 Task: Create a task  Implement a new cloud-based business intelligence system for a company , assign it to team member softage.5@softage.net in the project AuroraStream and update the status of the task to  On Track  , set the priority of the task to High
Action: Mouse moved to (561, 404)
Screenshot: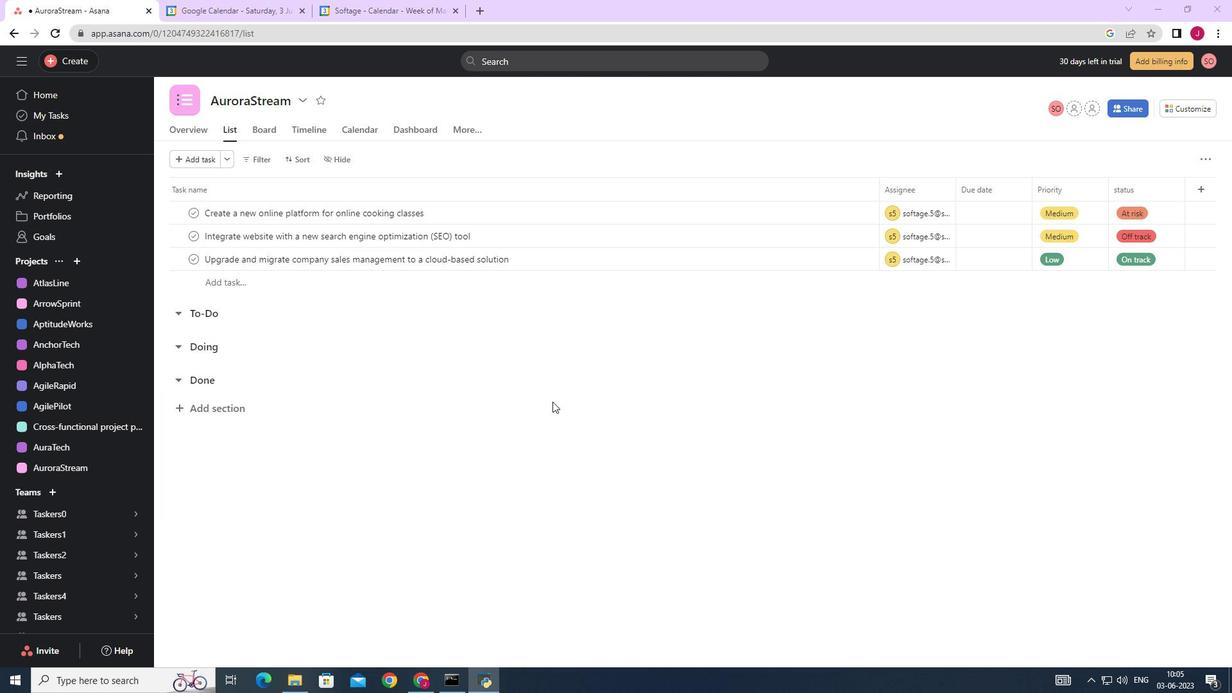 
Action: Mouse scrolled (561, 403) with delta (0, 0)
Screenshot: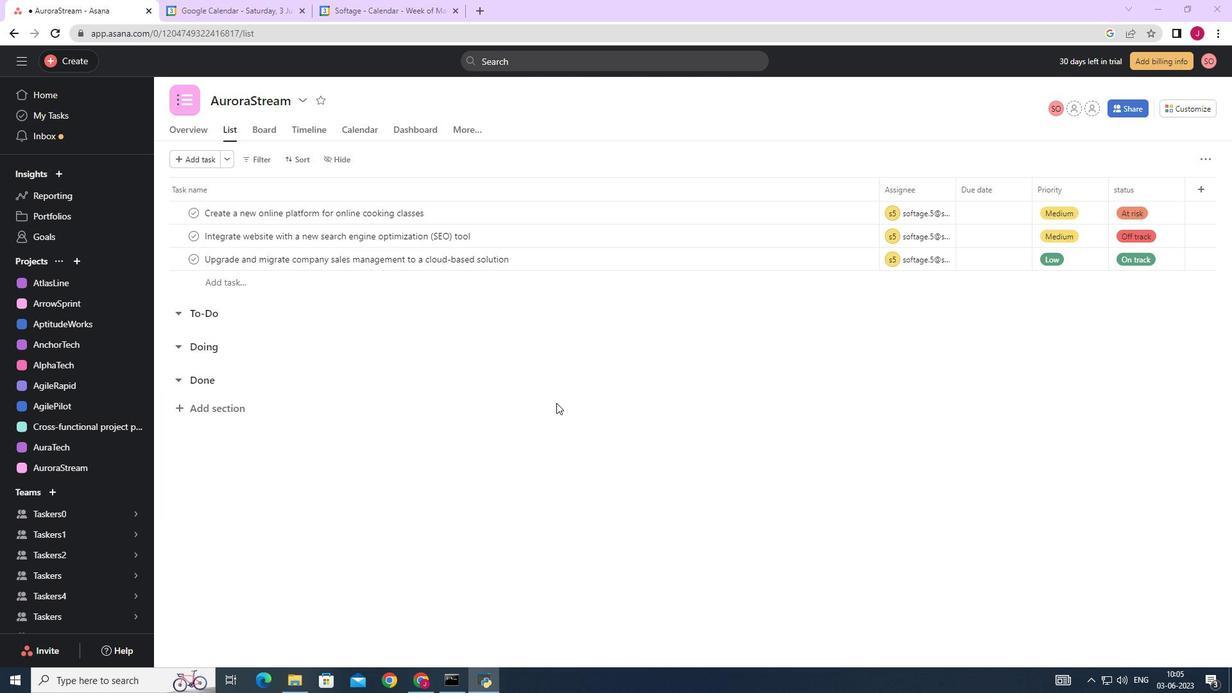 
Action: Mouse scrolled (561, 403) with delta (0, 0)
Screenshot: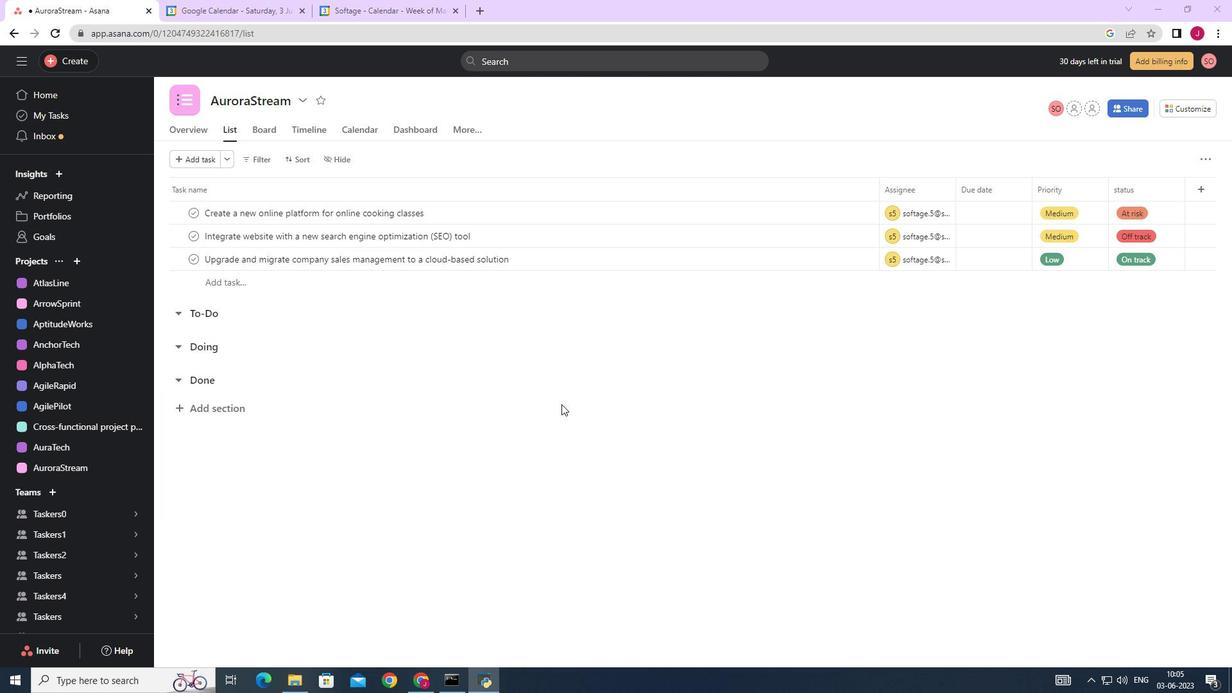 
Action: Mouse moved to (563, 404)
Screenshot: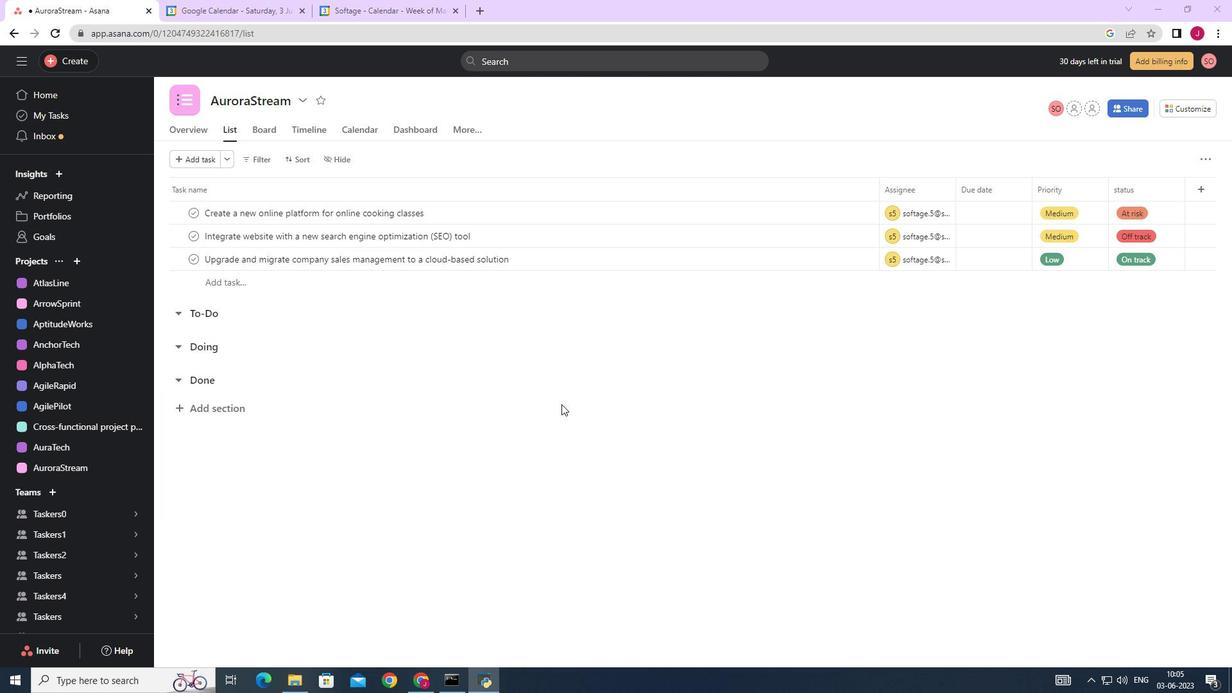 
Action: Mouse scrolled (563, 403) with delta (0, 0)
Screenshot: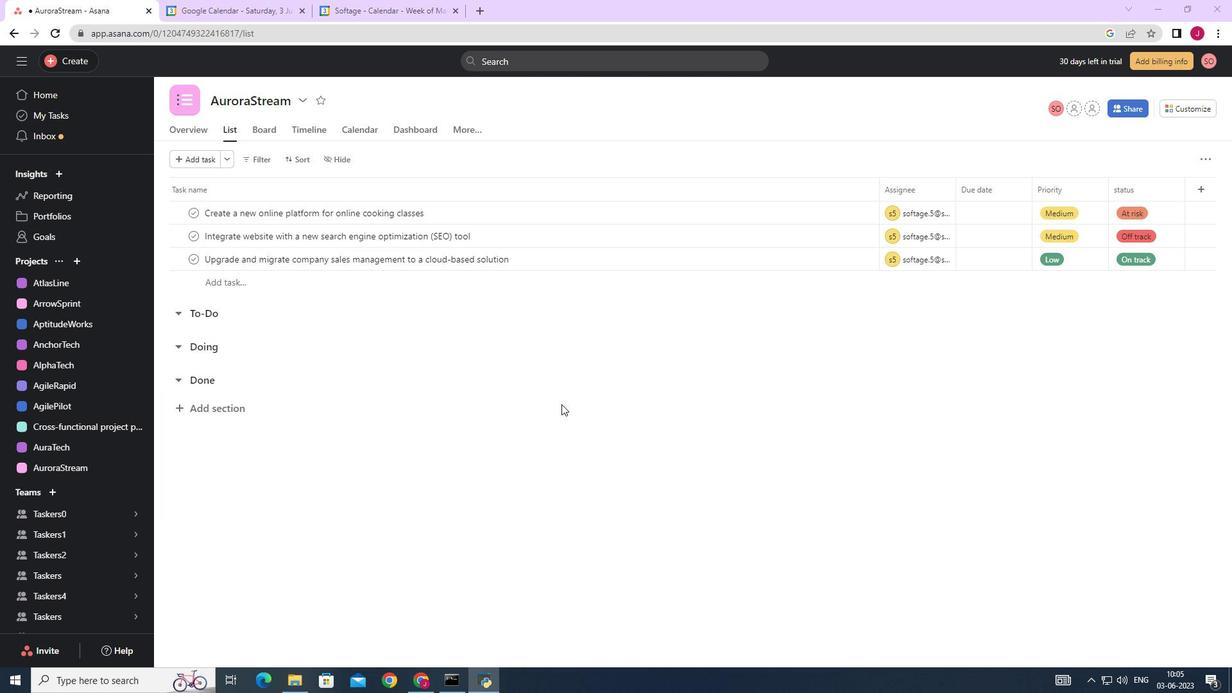 
Action: Mouse moved to (477, 385)
Screenshot: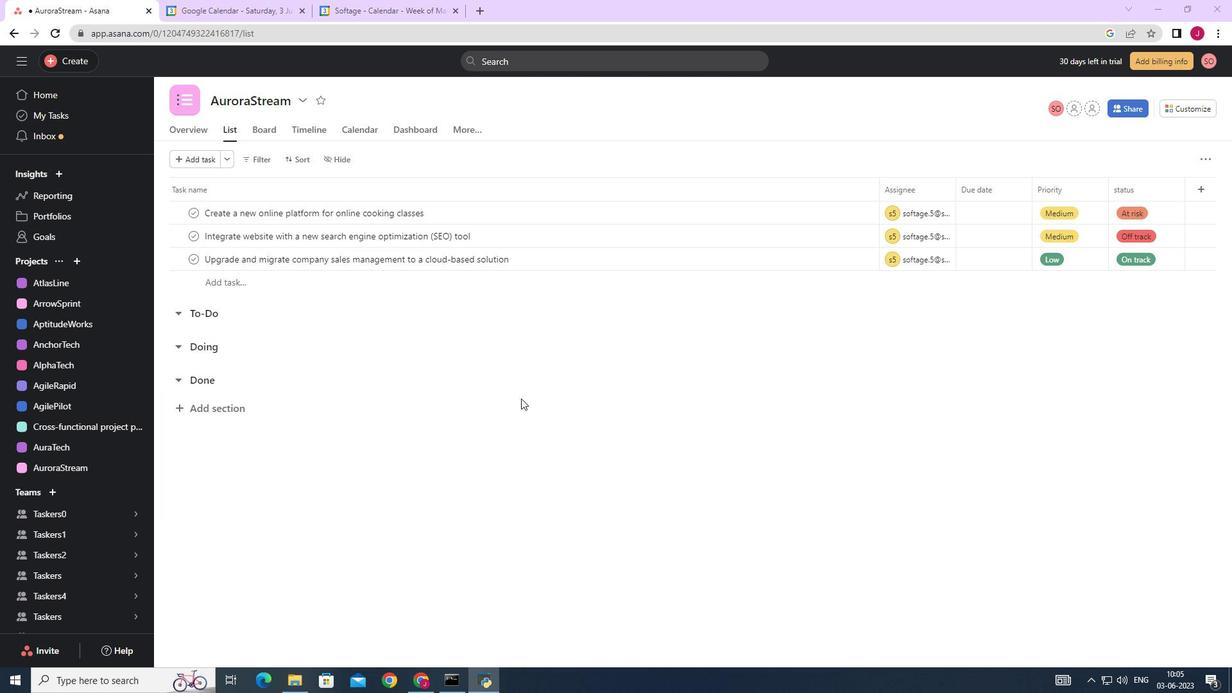 
Action: Mouse scrolled (477, 386) with delta (0, 0)
Screenshot: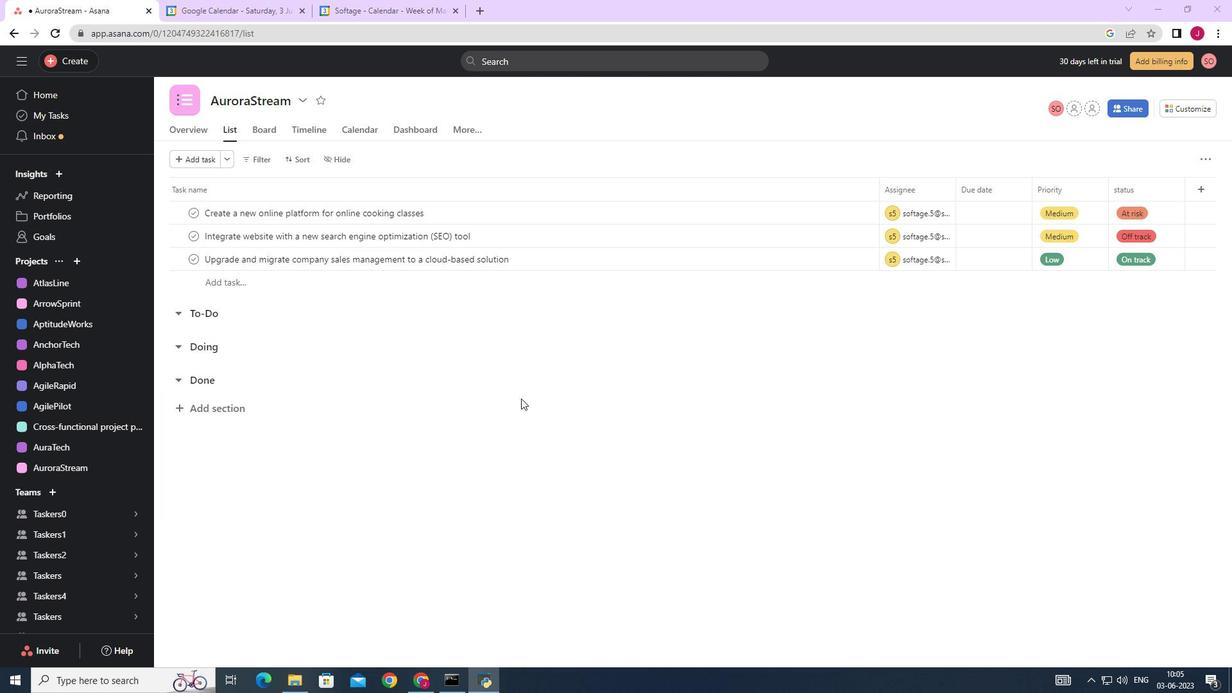 
Action: Mouse moved to (82, 52)
Screenshot: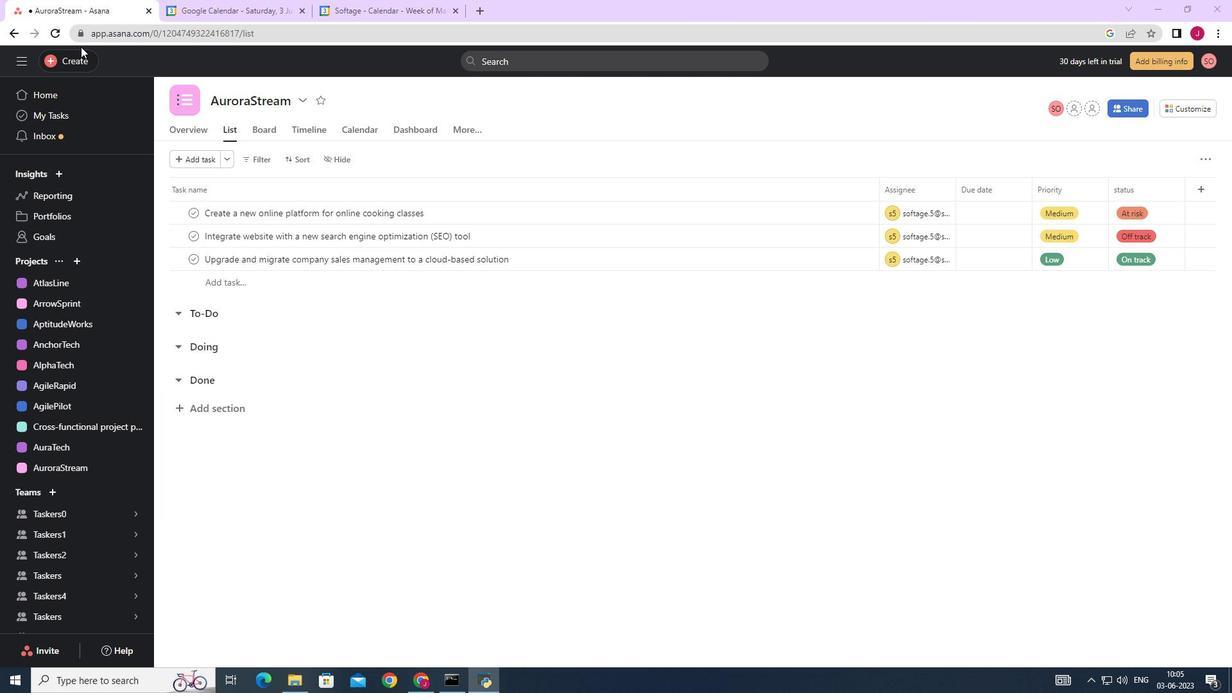 
Action: Mouse pressed left at (82, 52)
Screenshot: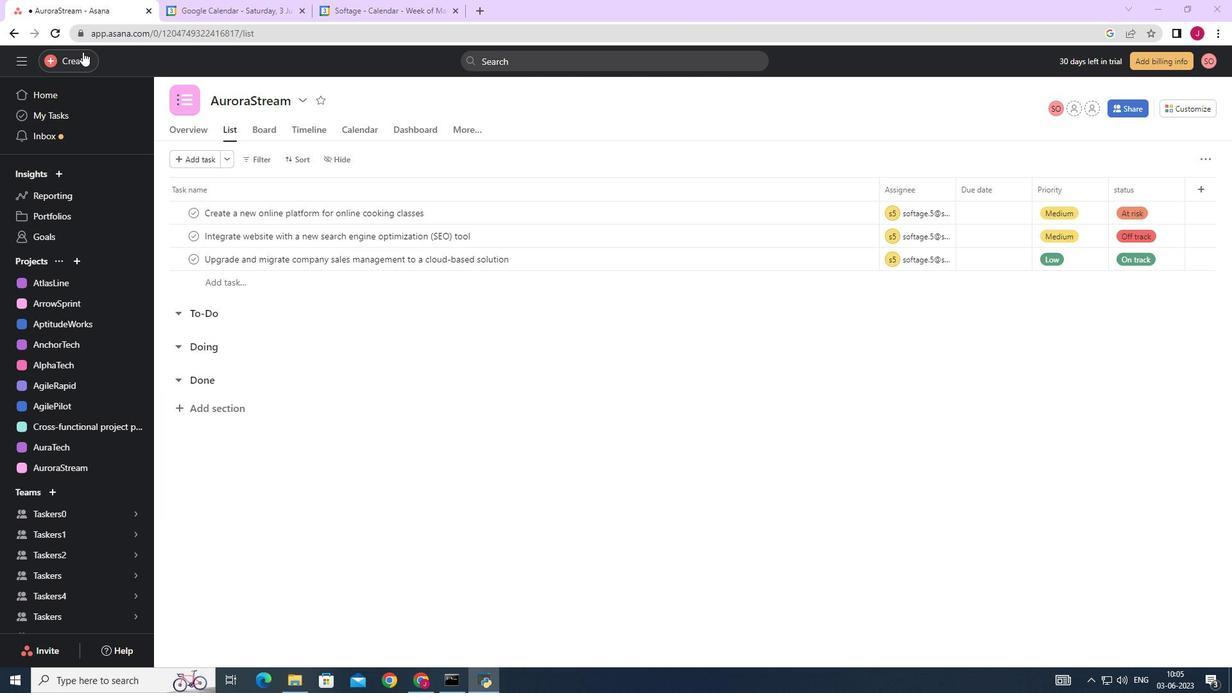 
Action: Mouse moved to (167, 60)
Screenshot: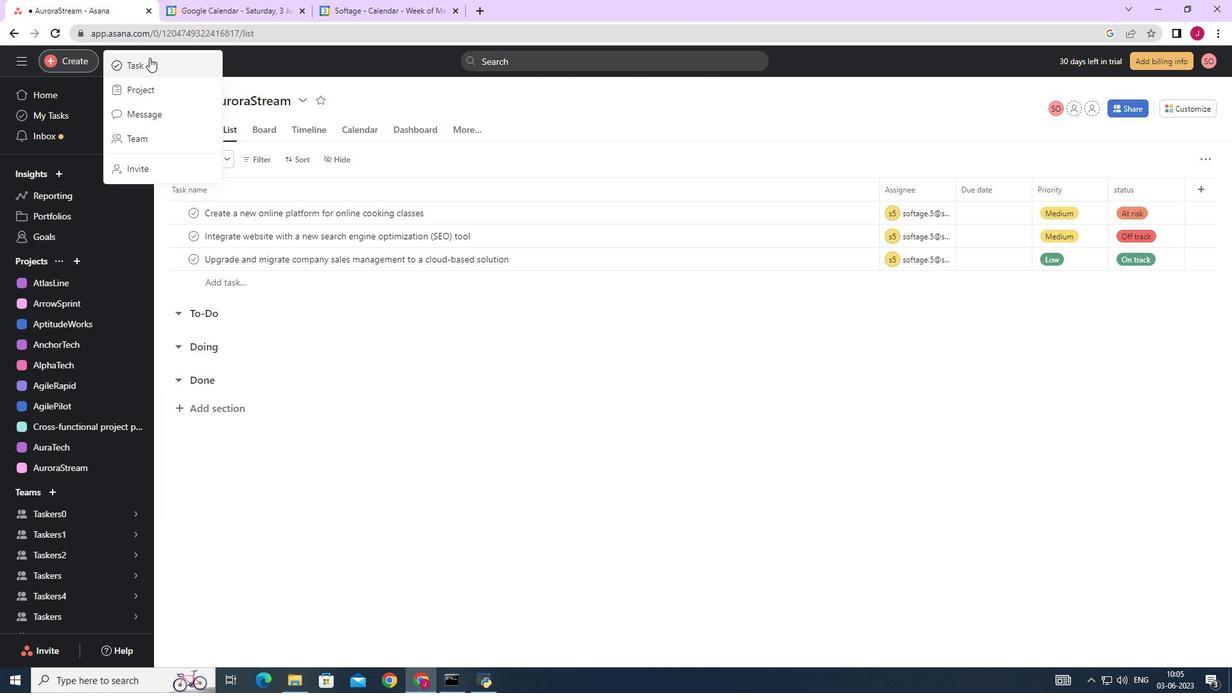 
Action: Mouse pressed left at (167, 60)
Screenshot: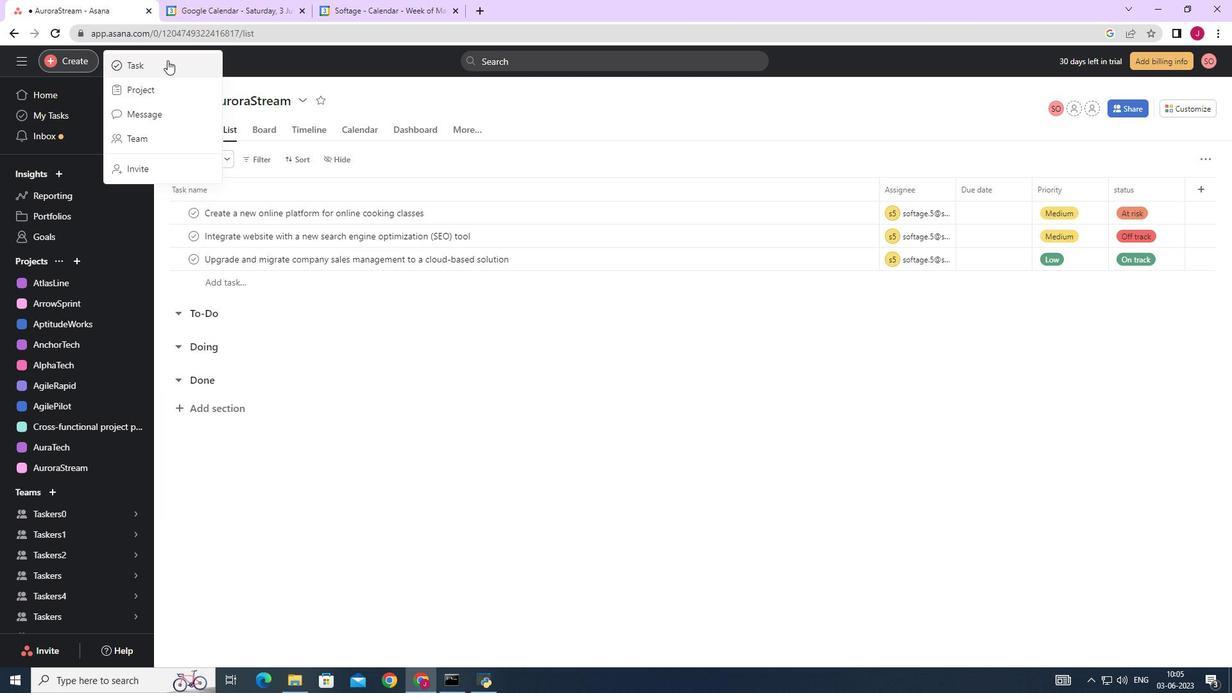 
Action: Mouse moved to (983, 428)
Screenshot: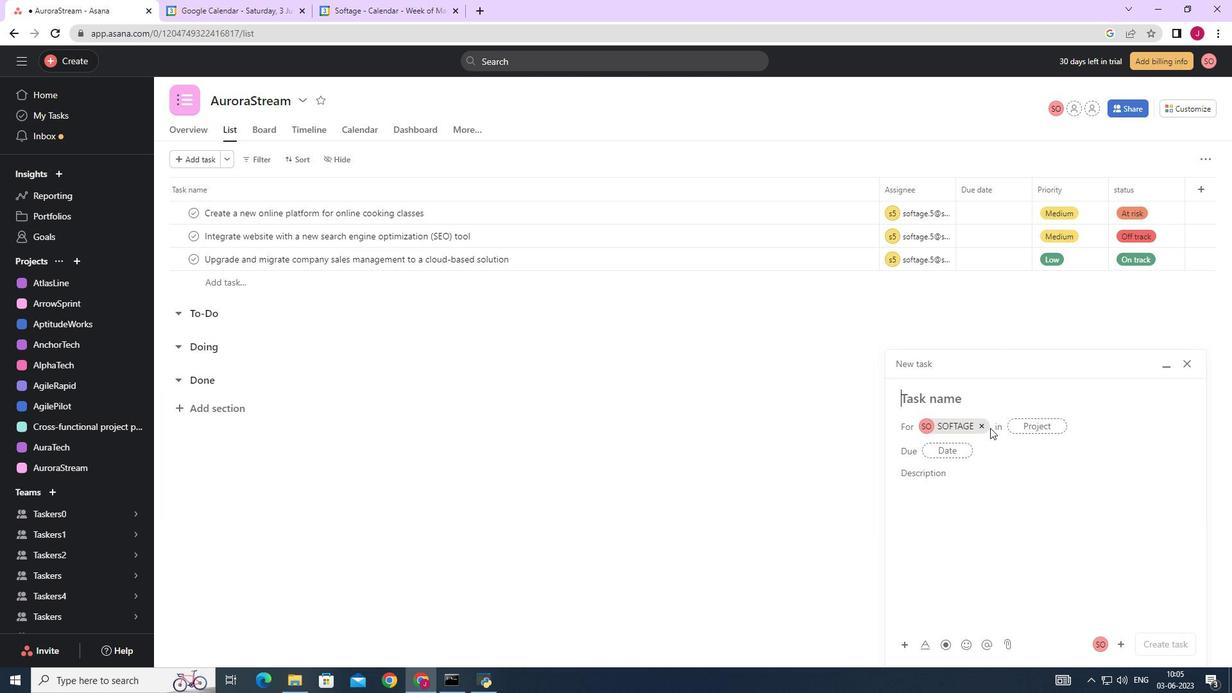 
Action: Mouse pressed left at (983, 428)
Screenshot: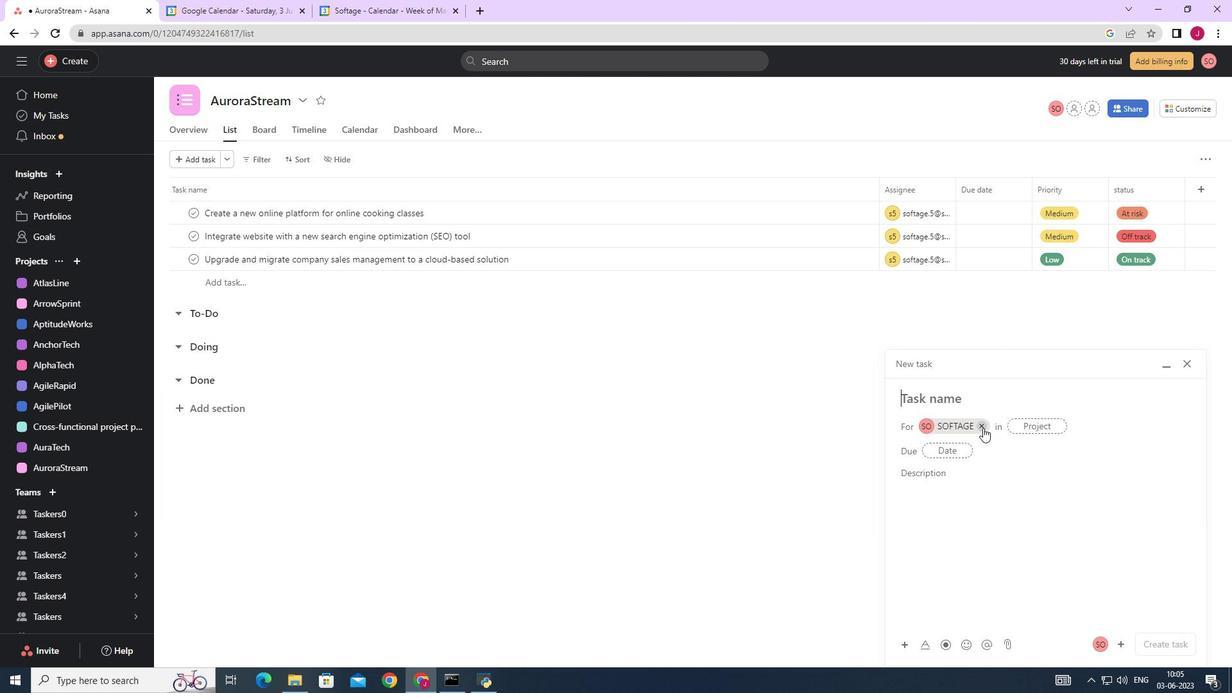
Action: Mouse moved to (949, 400)
Screenshot: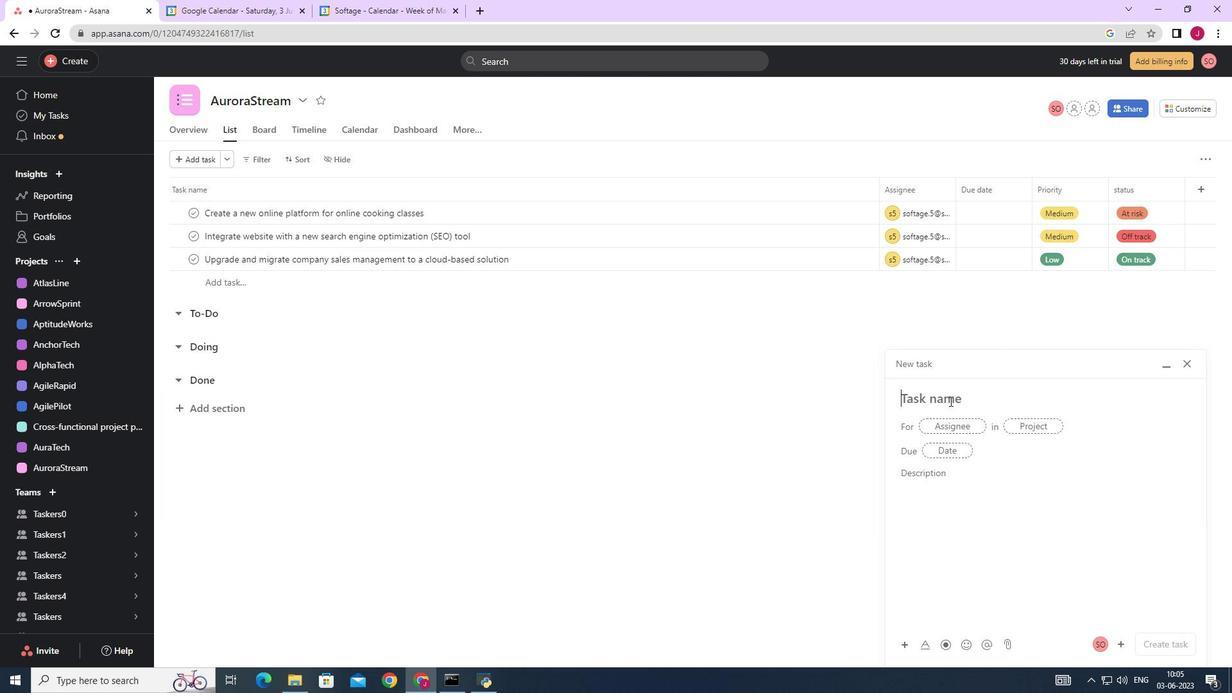 
Action: Mouse pressed left at (949, 400)
Screenshot: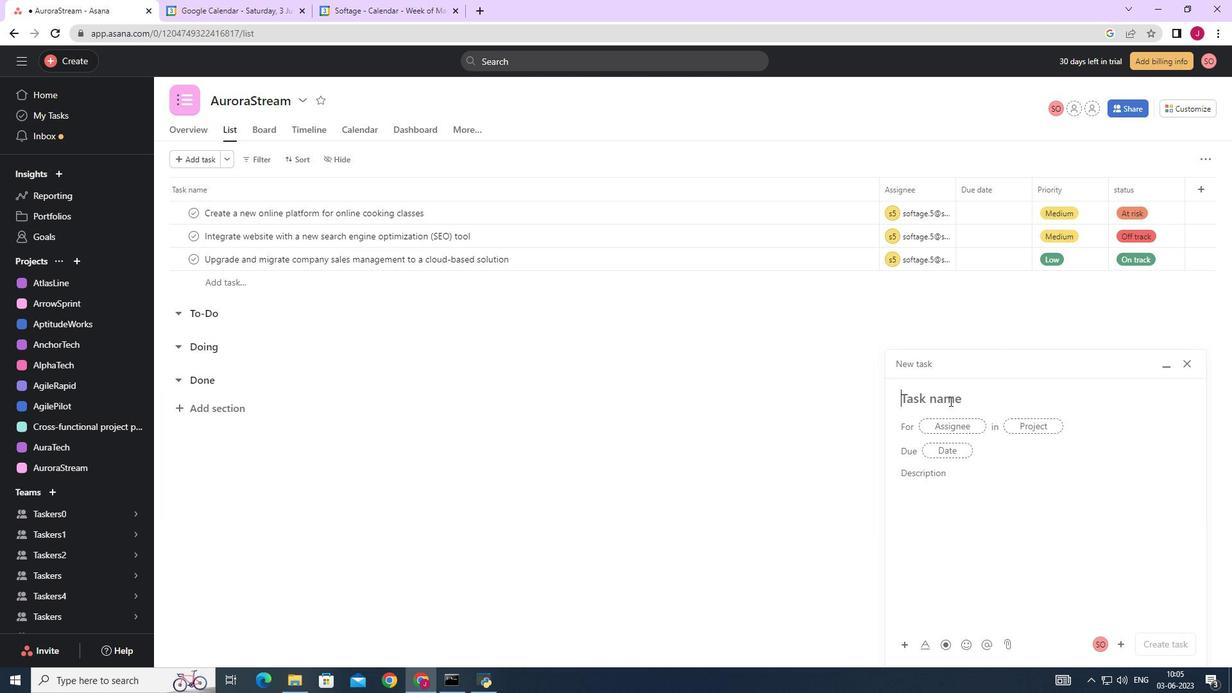 
Action: Key pressed <Key.caps_lock>I<Key.caps_lock>mplement<Key.space>a<Key.space>new<Key.space>cloud-based<Key.space>business<Key.space>intelligence<Key.space>system<Key.space>for<Key.space>a<Key.space>company
Screenshot: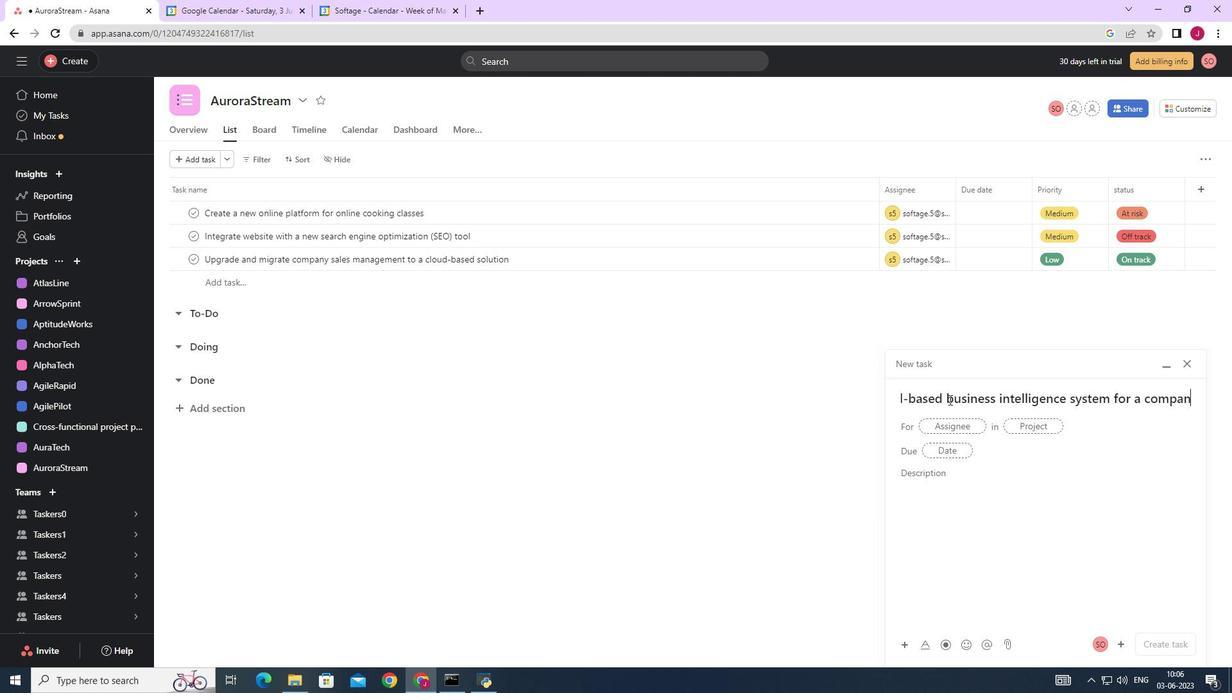 
Action: Mouse moved to (962, 425)
Screenshot: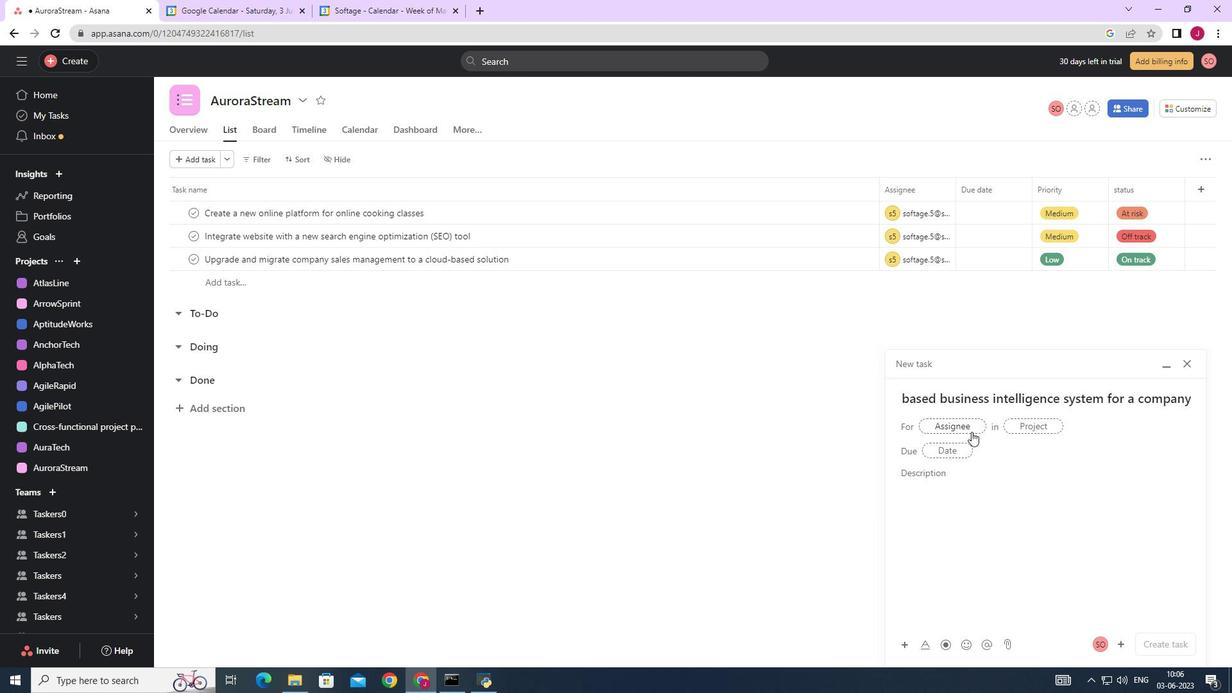 
Action: Mouse pressed left at (962, 425)
Screenshot: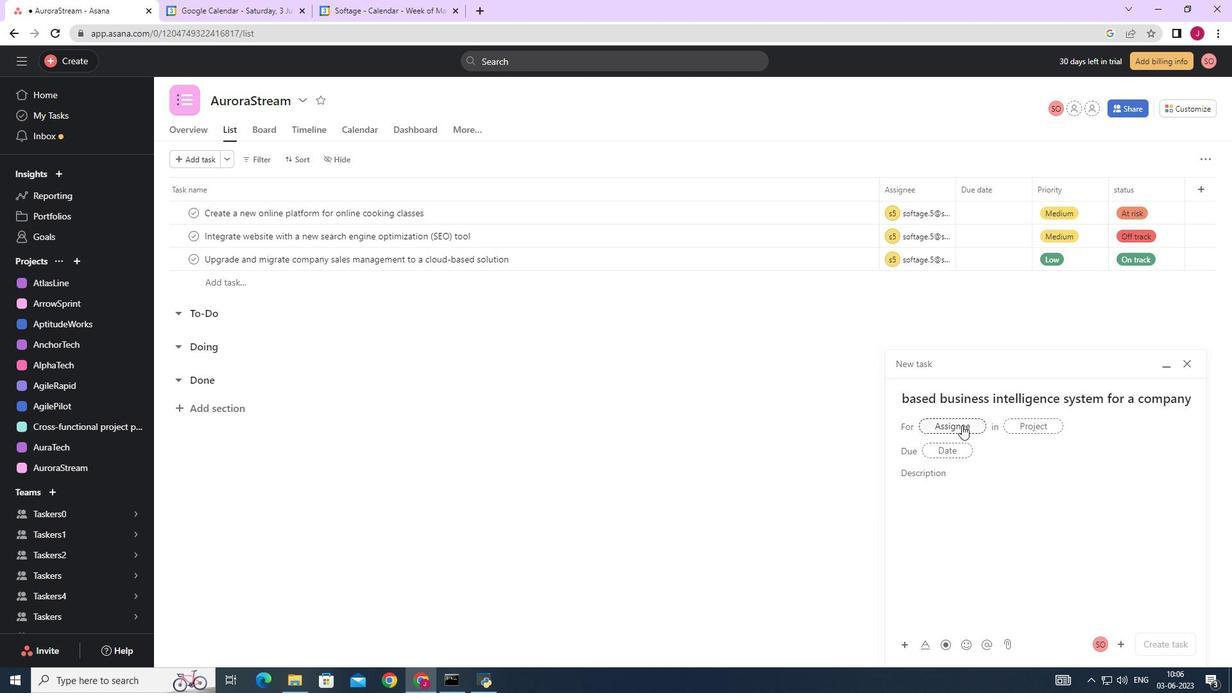 
Action: Key pressed softage.5
Screenshot: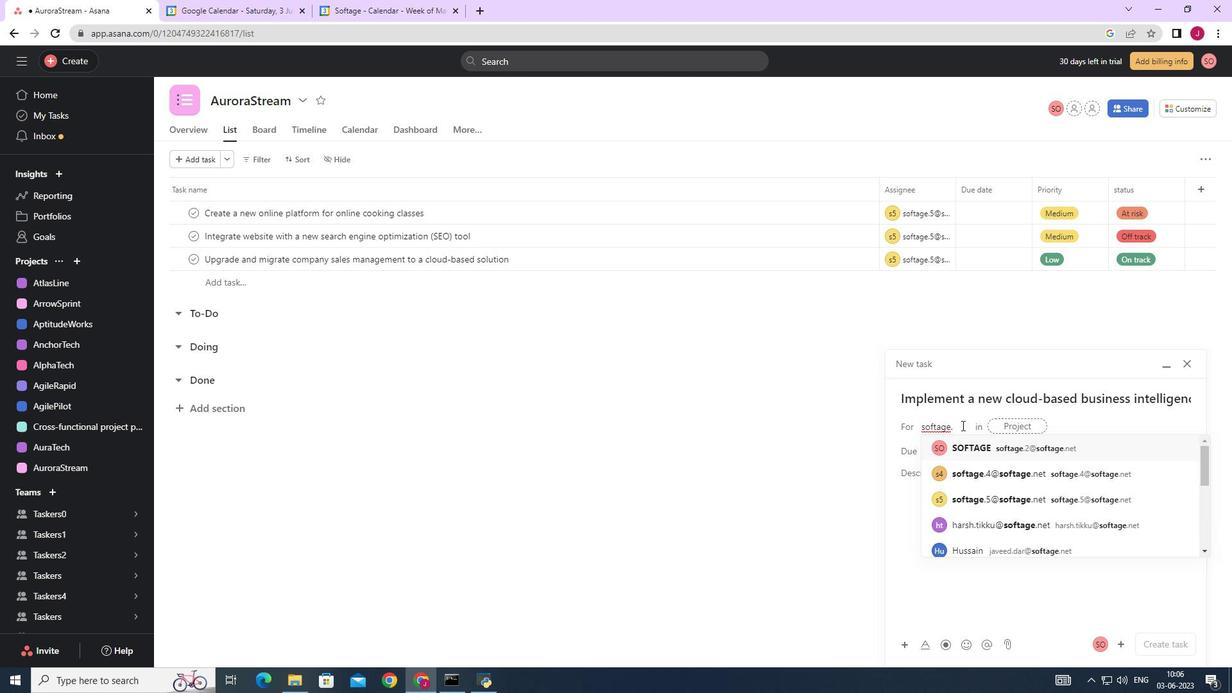 
Action: Mouse moved to (978, 452)
Screenshot: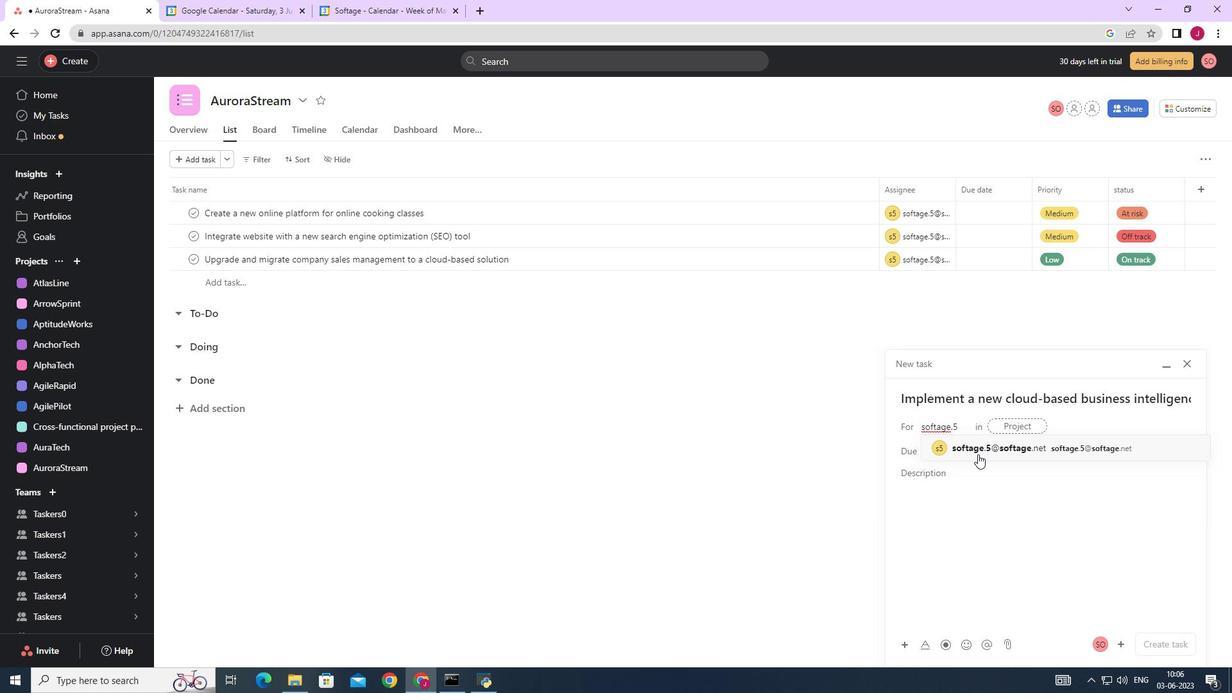 
Action: Mouse pressed left at (978, 452)
Screenshot: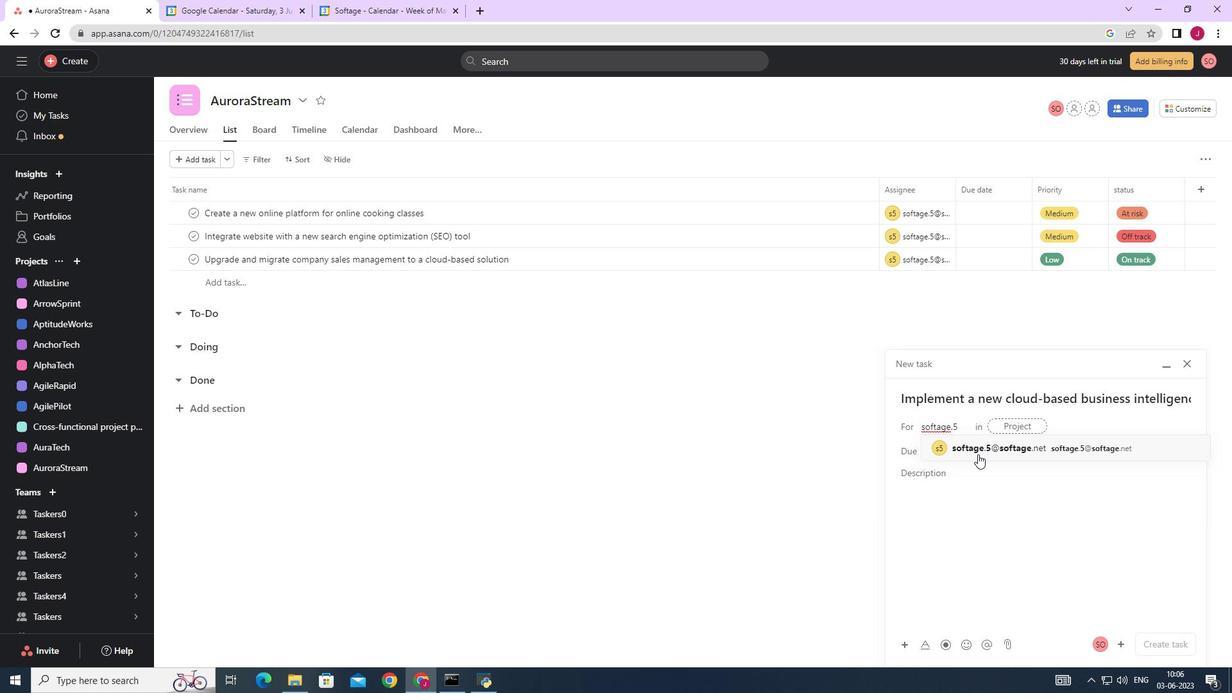 
Action: Mouse moved to (839, 452)
Screenshot: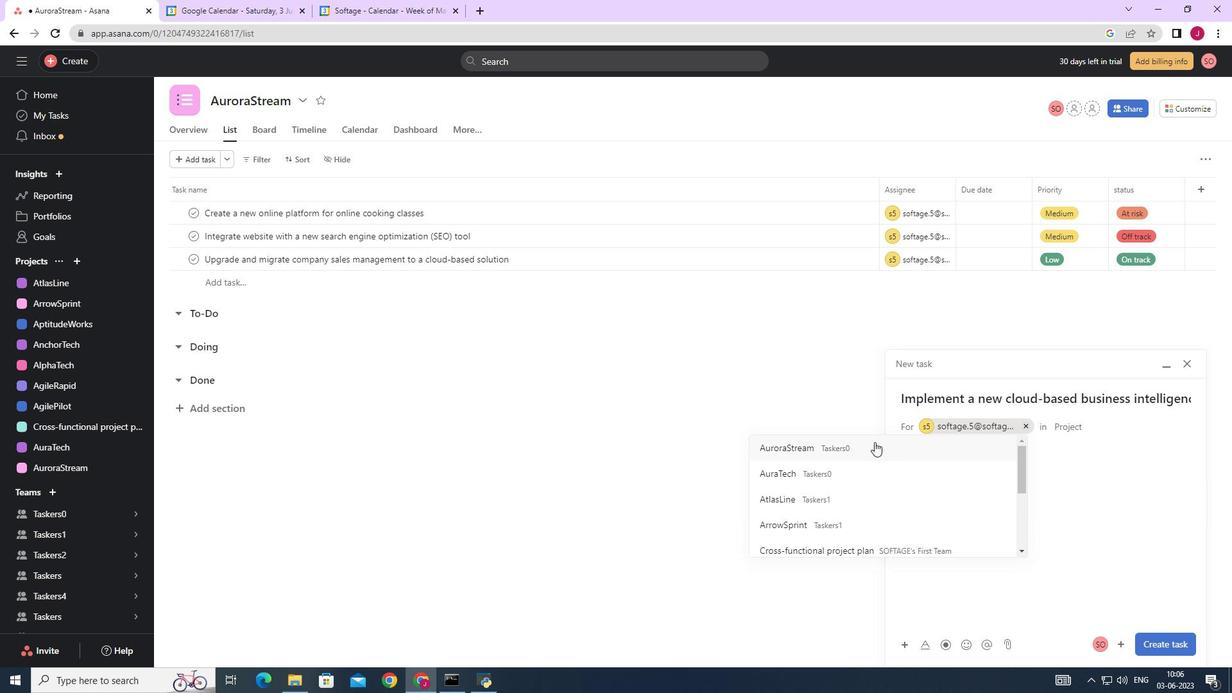 
Action: Mouse pressed left at (839, 452)
Screenshot: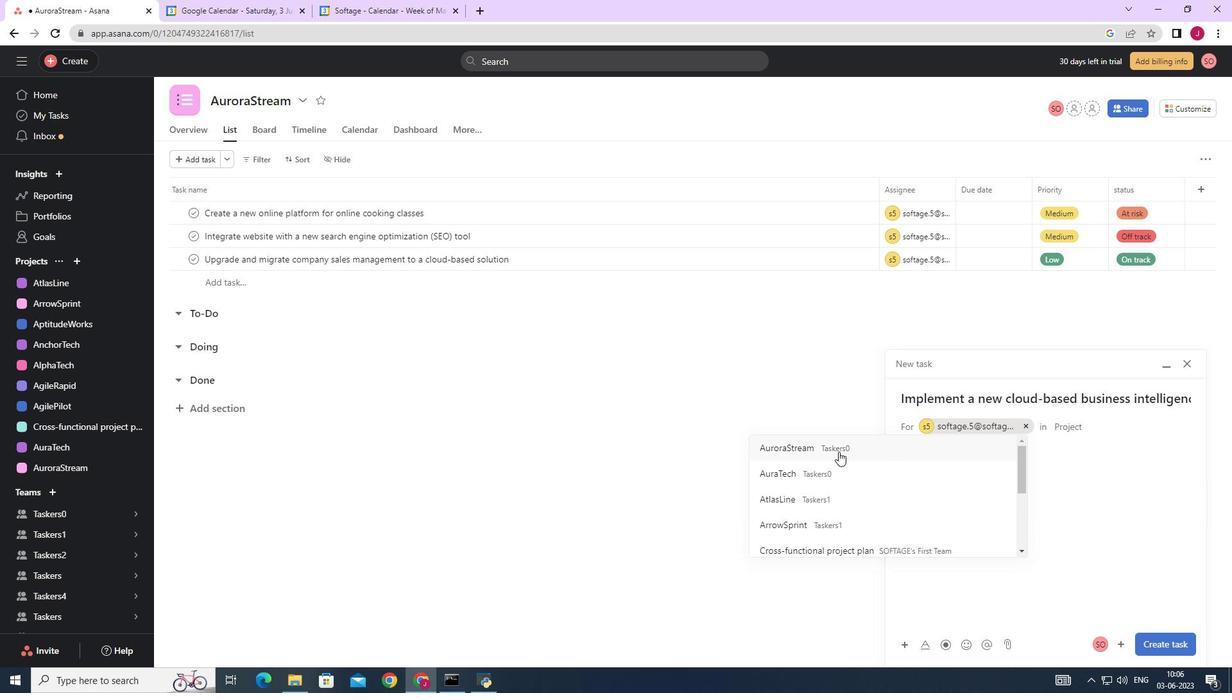 
Action: Mouse moved to (959, 473)
Screenshot: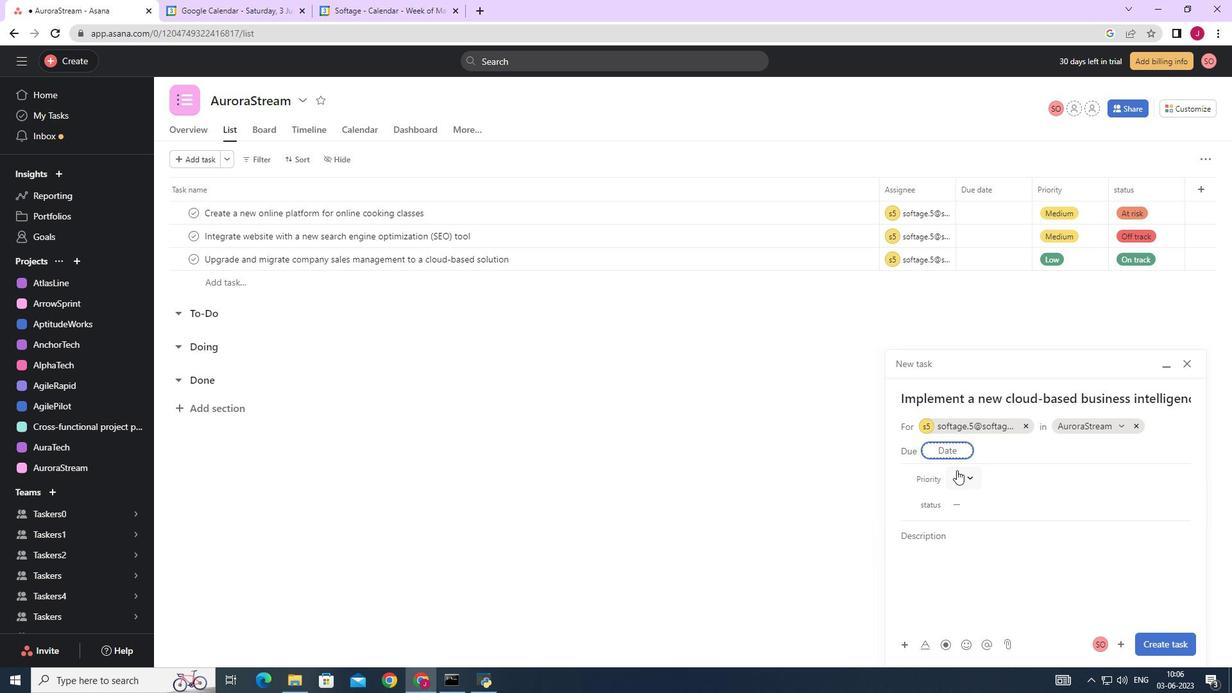 
Action: Mouse pressed left at (959, 473)
Screenshot: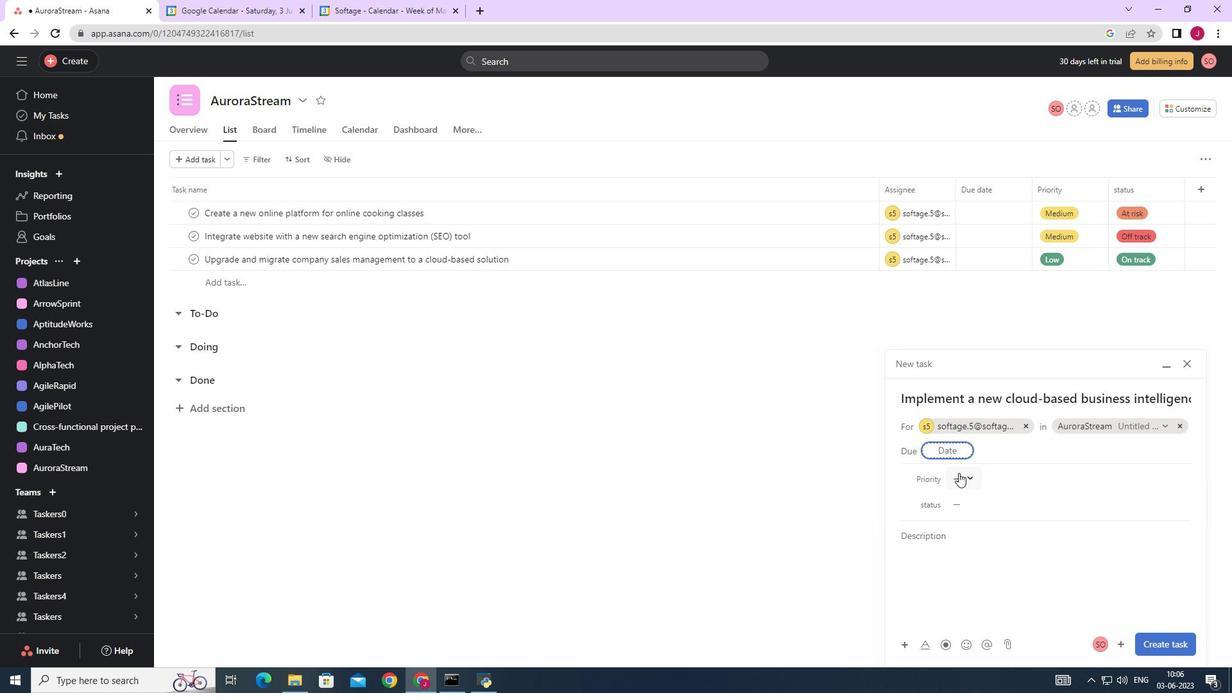 
Action: Mouse moved to (991, 517)
Screenshot: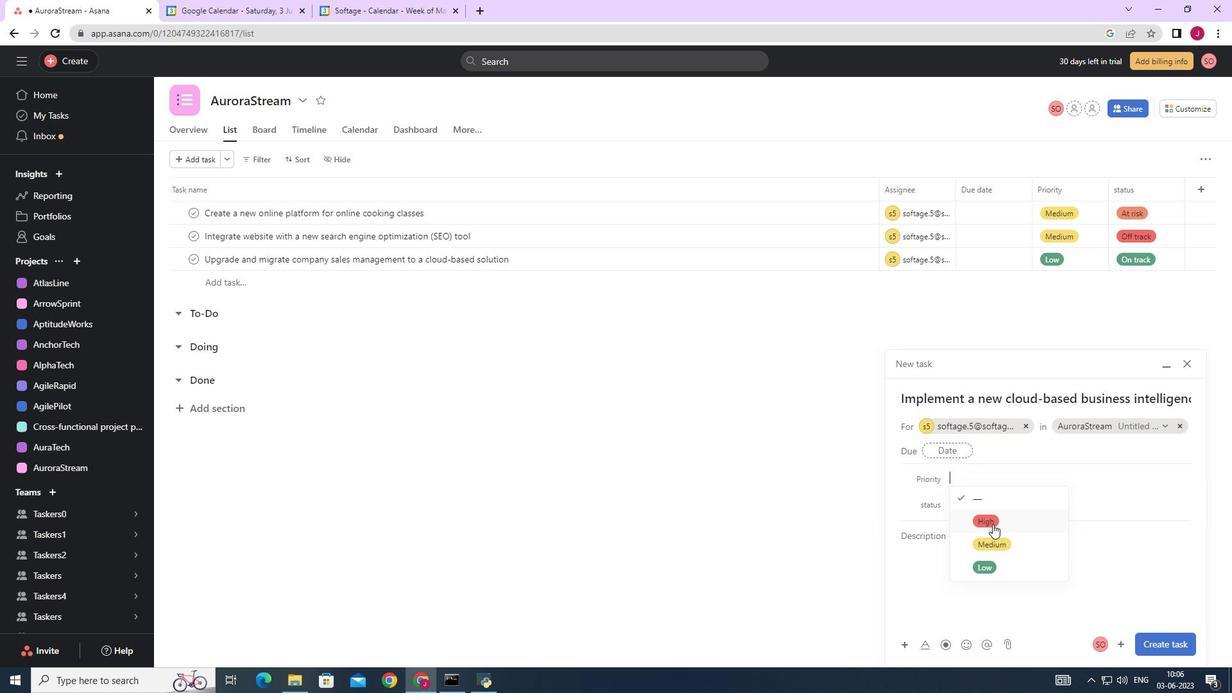 
Action: Mouse pressed left at (991, 517)
Screenshot: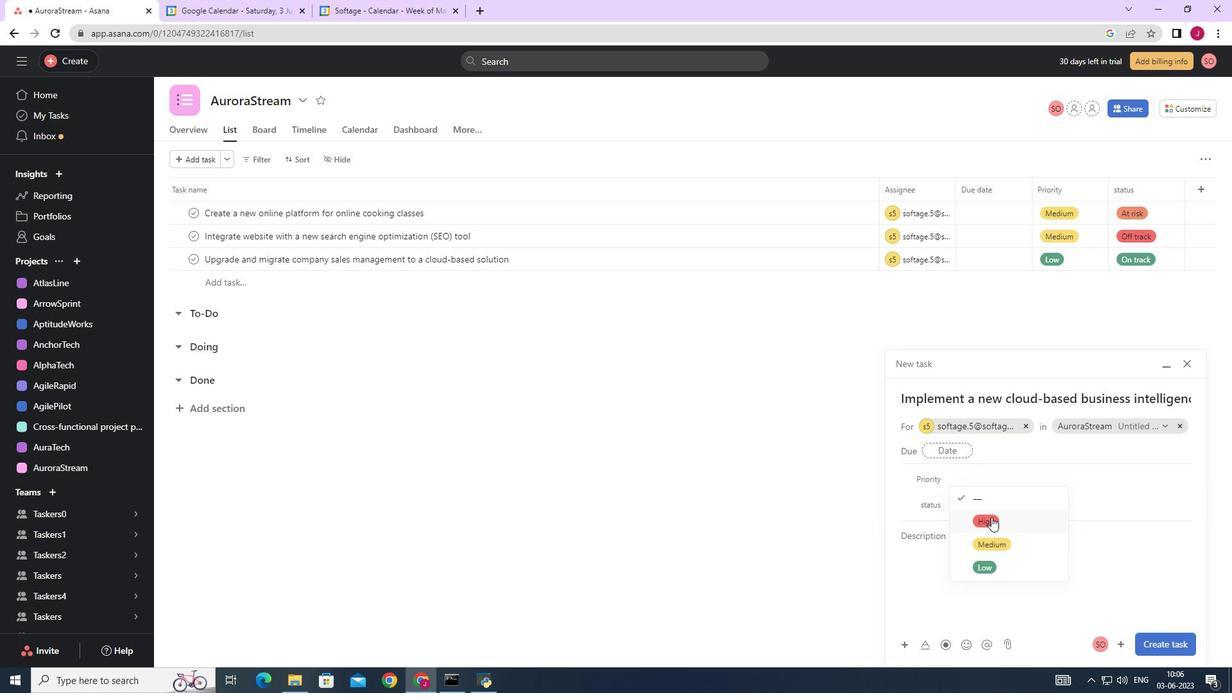 
Action: Mouse moved to (950, 502)
Screenshot: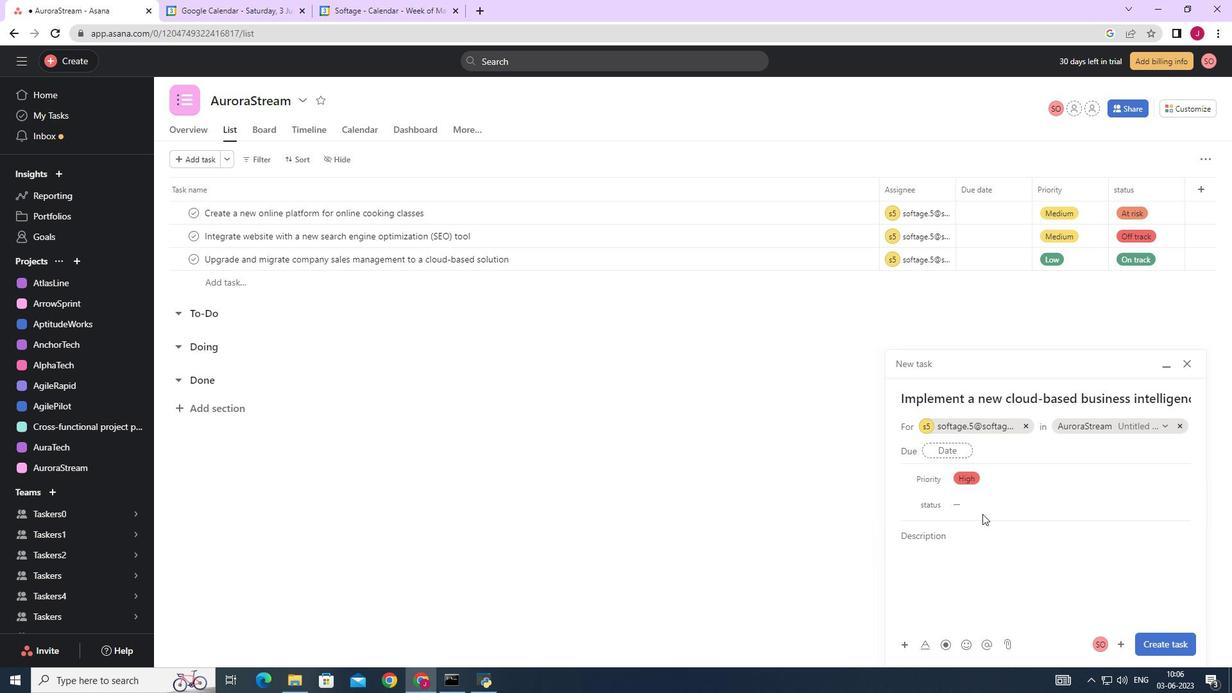 
Action: Mouse pressed left at (950, 502)
Screenshot: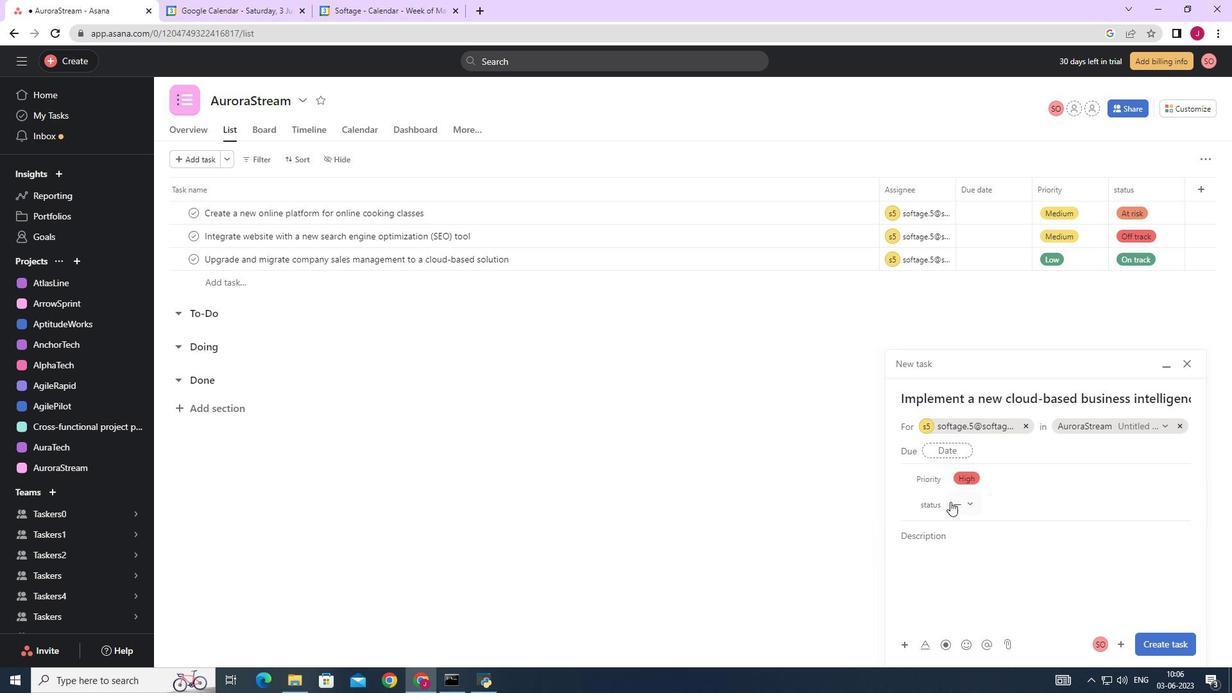 
Action: Mouse moved to (997, 542)
Screenshot: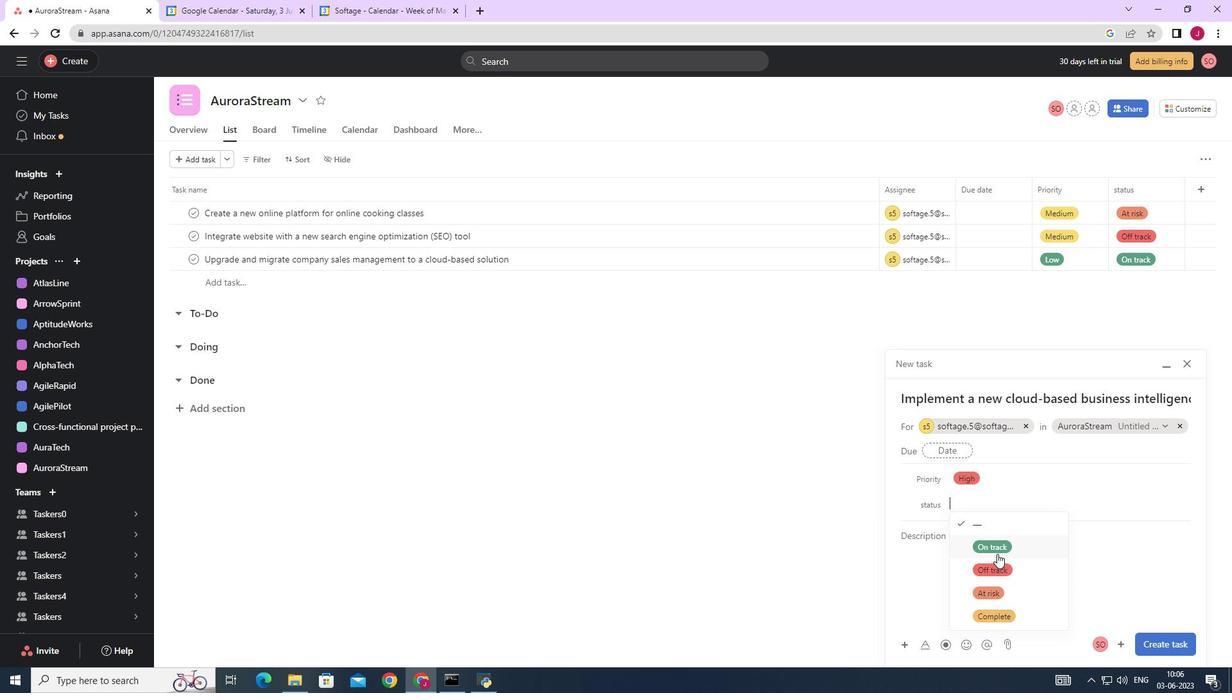 
Action: Mouse pressed left at (997, 542)
Screenshot: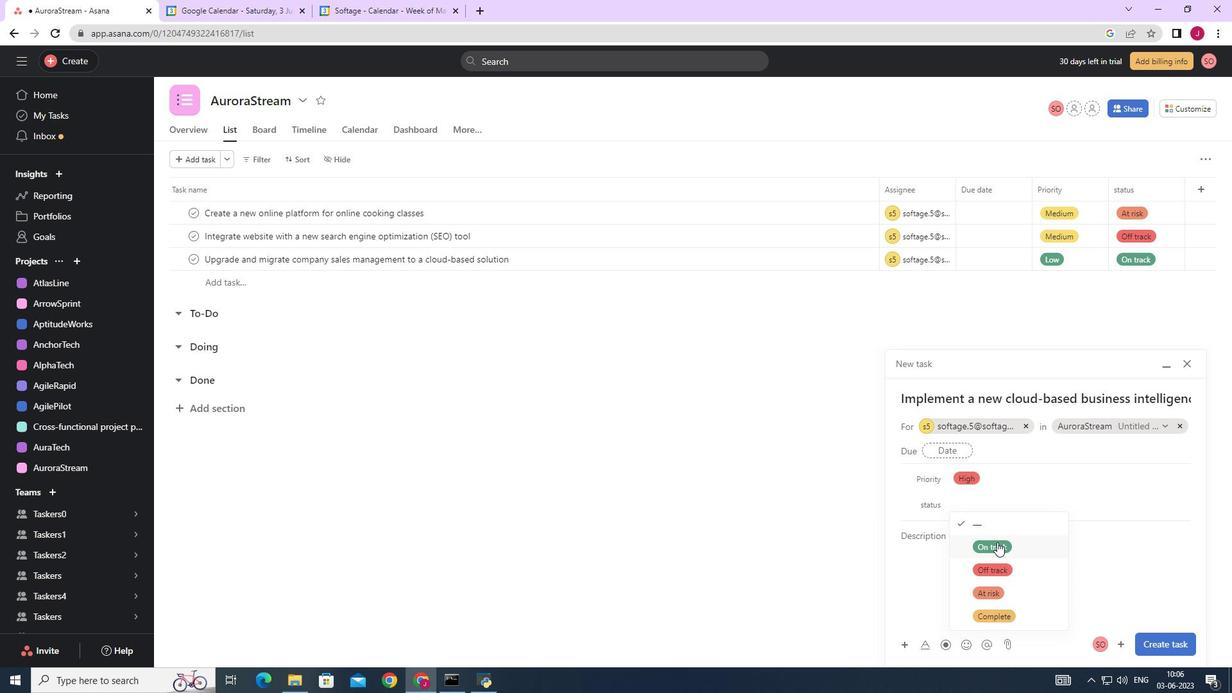 
Action: Mouse moved to (1155, 647)
Screenshot: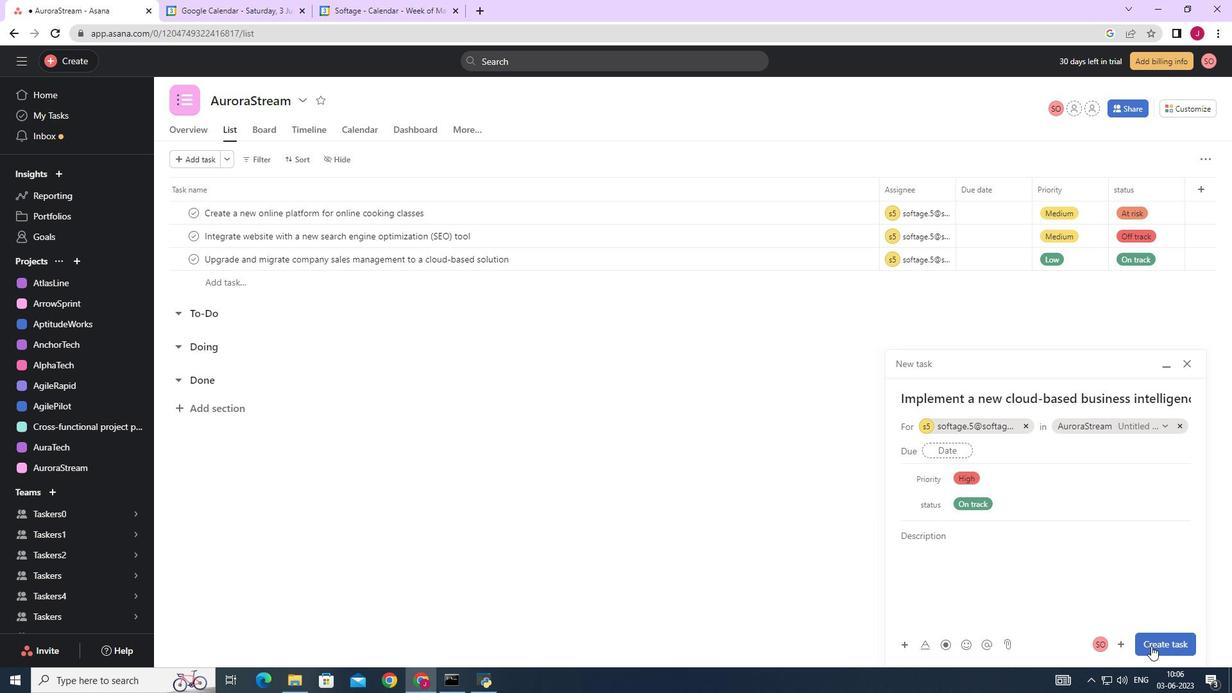 
Action: Mouse pressed left at (1155, 647)
Screenshot: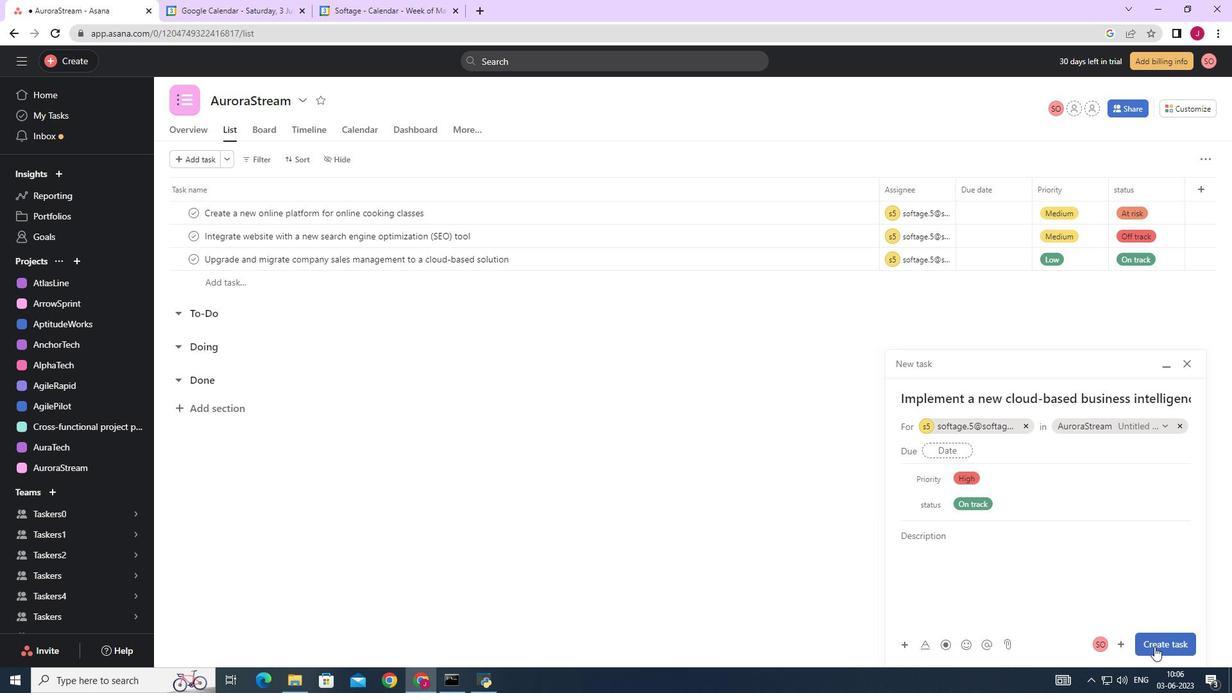 
Action: Mouse moved to (1150, 644)
Screenshot: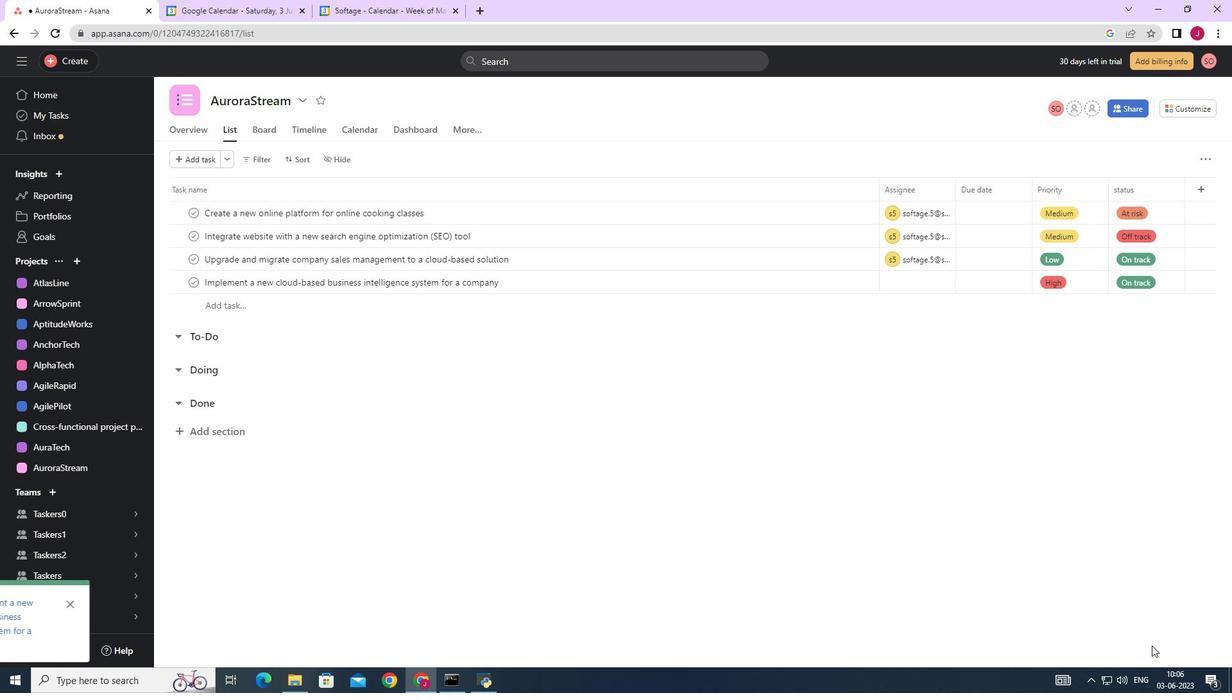
